 Task: Add publication date of December 7, 2022.
Action: Mouse moved to (723, 73)
Screenshot: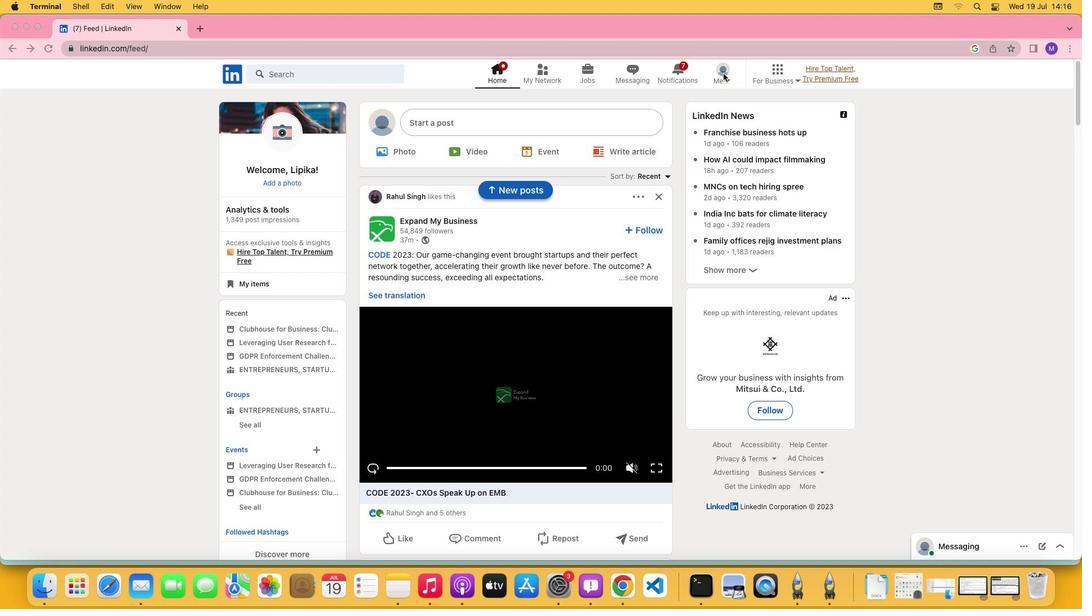 
Action: Mouse pressed left at (723, 73)
Screenshot: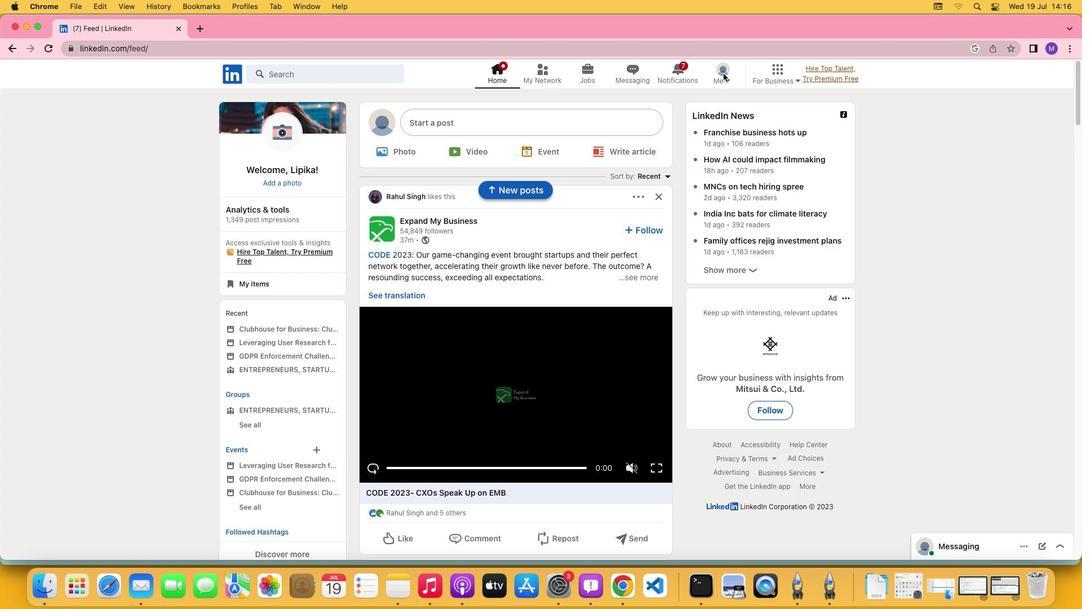 
Action: Mouse moved to (725, 80)
Screenshot: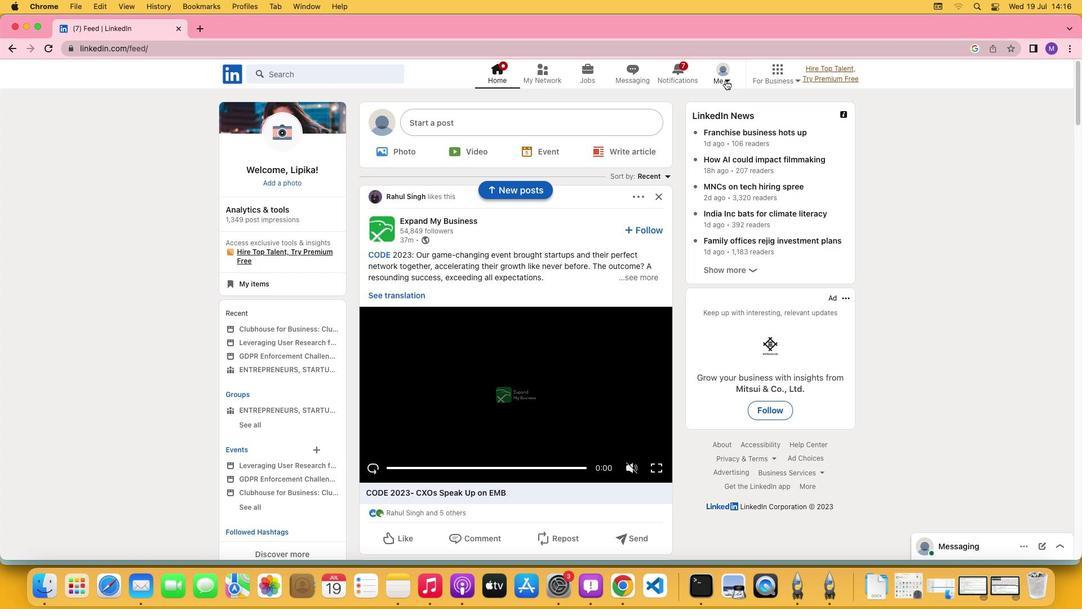 
Action: Mouse pressed left at (725, 80)
Screenshot: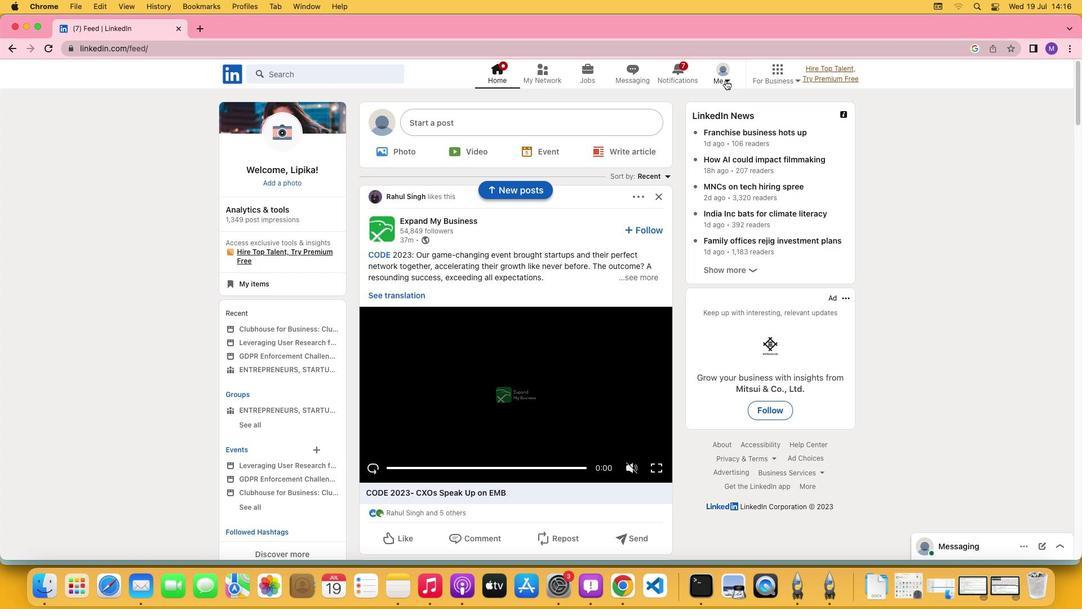 
Action: Mouse moved to (713, 138)
Screenshot: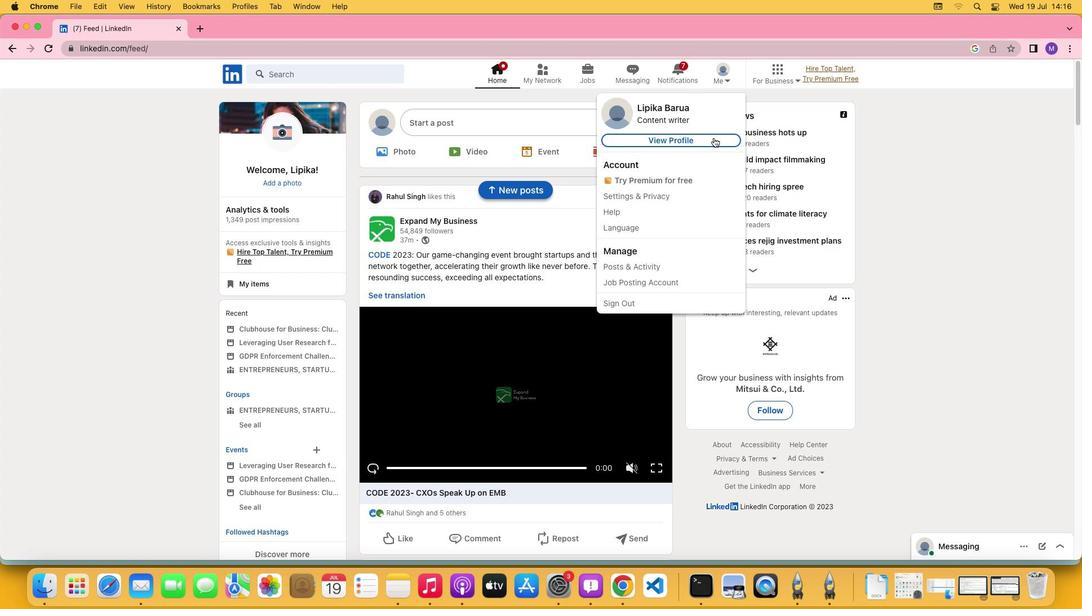 
Action: Mouse pressed left at (713, 138)
Screenshot: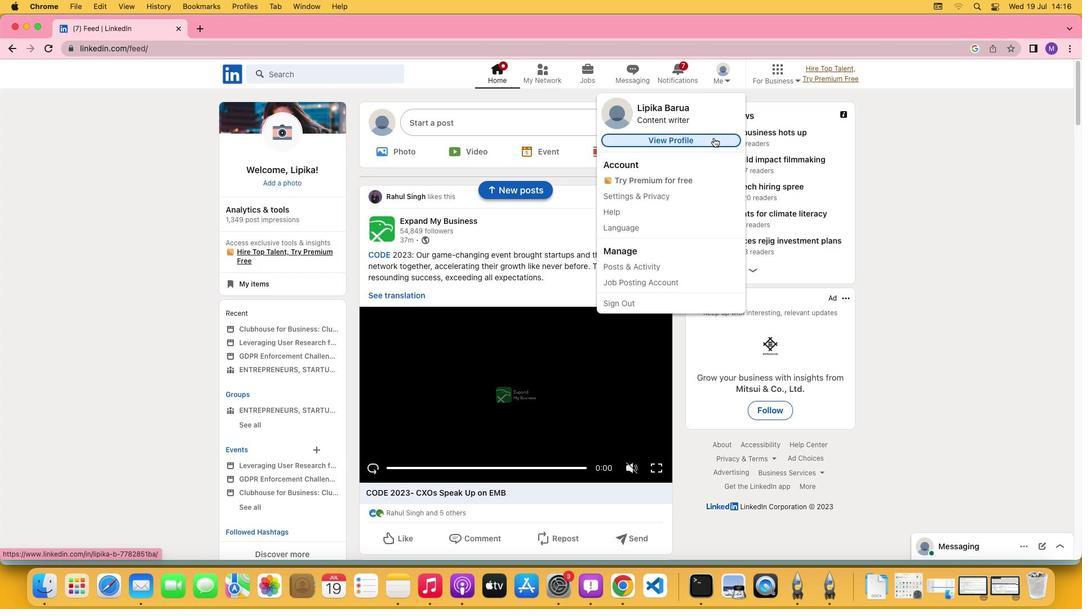 
Action: Mouse moved to (358, 364)
Screenshot: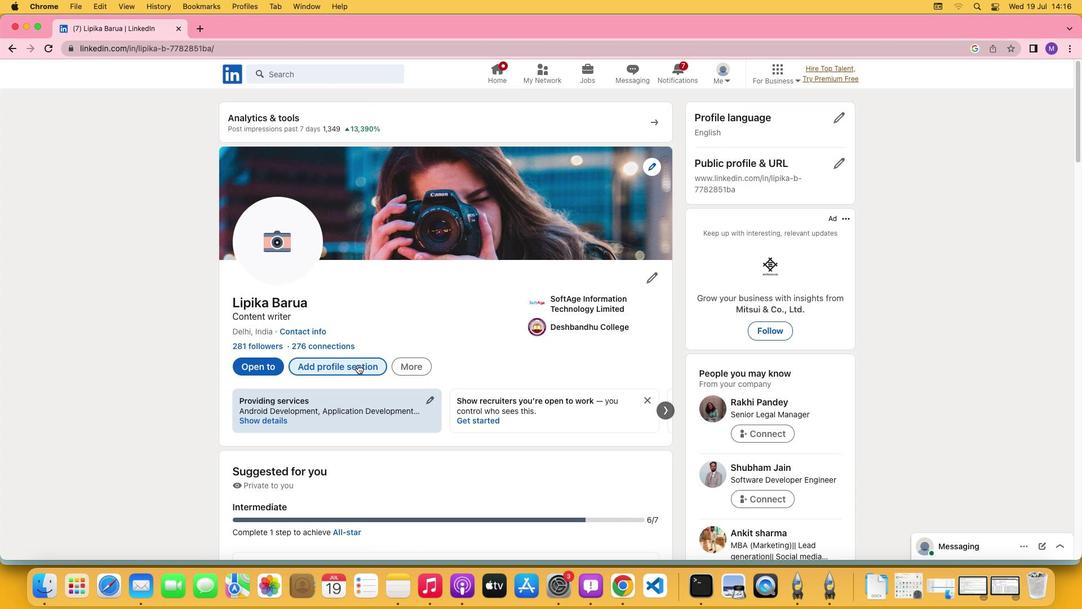 
Action: Mouse pressed left at (358, 364)
Screenshot: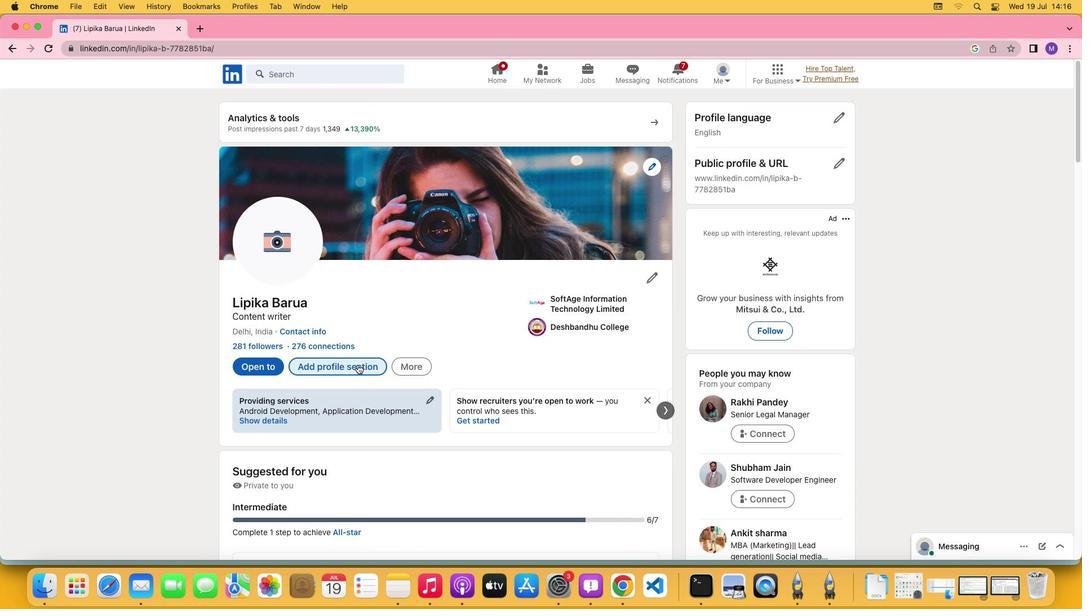 
Action: Mouse moved to (424, 339)
Screenshot: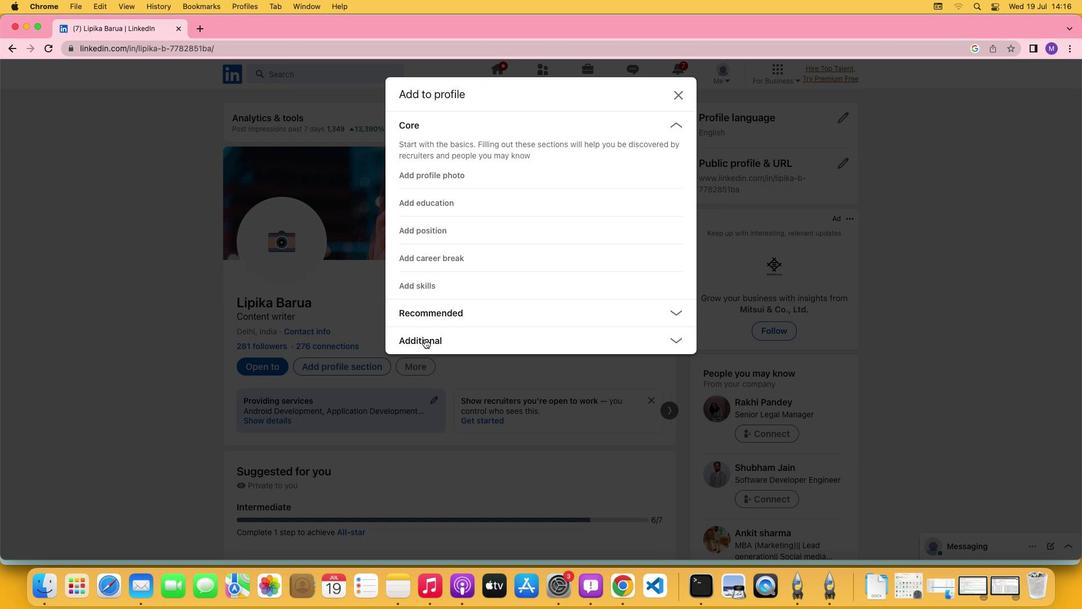 
Action: Mouse pressed left at (424, 339)
Screenshot: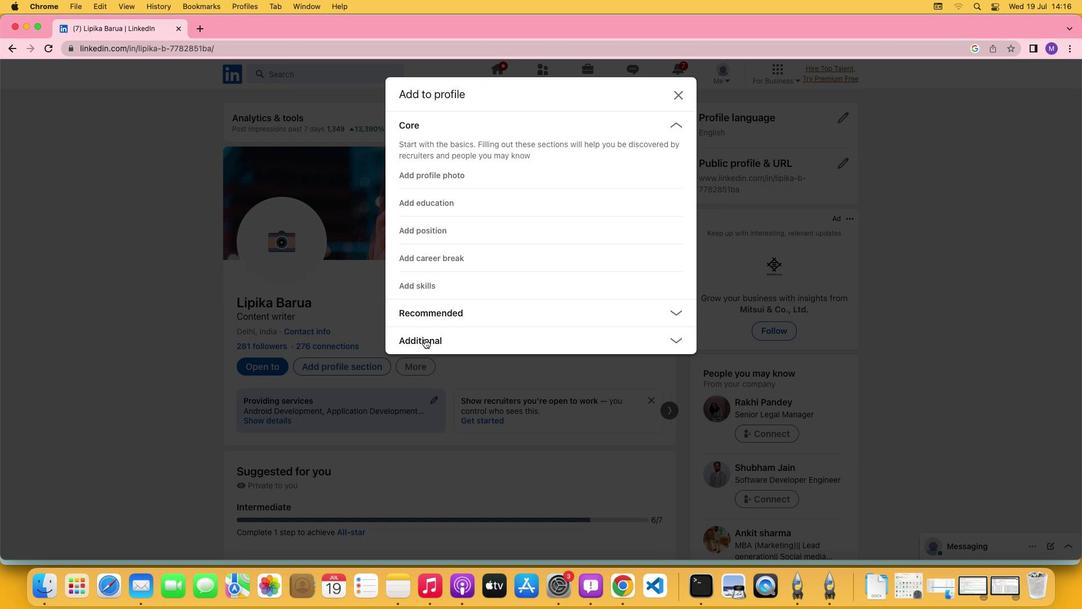 
Action: Mouse moved to (437, 258)
Screenshot: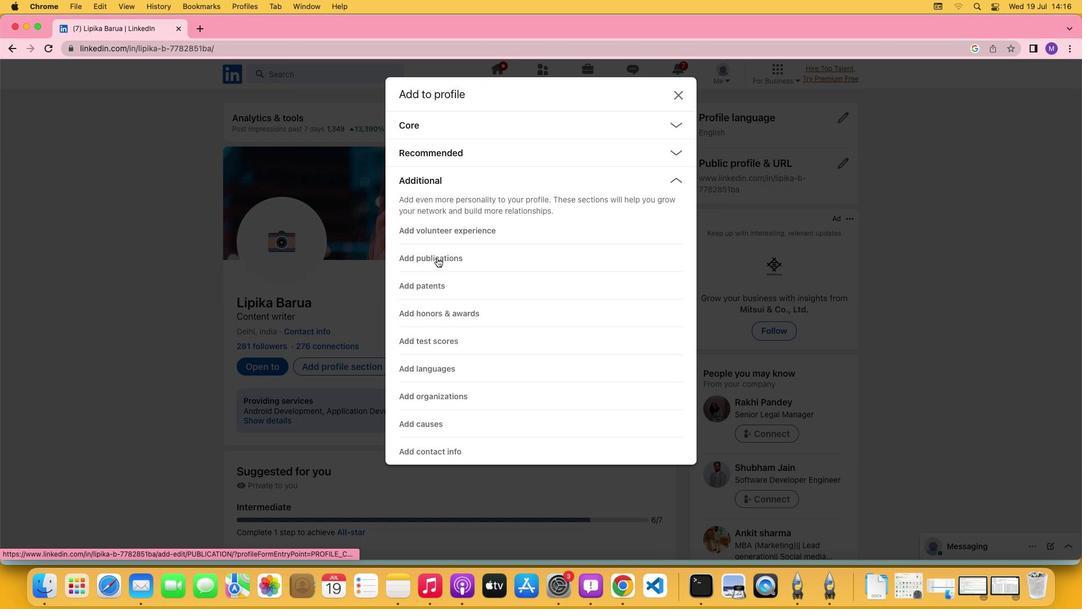 
Action: Mouse pressed left at (437, 258)
Screenshot: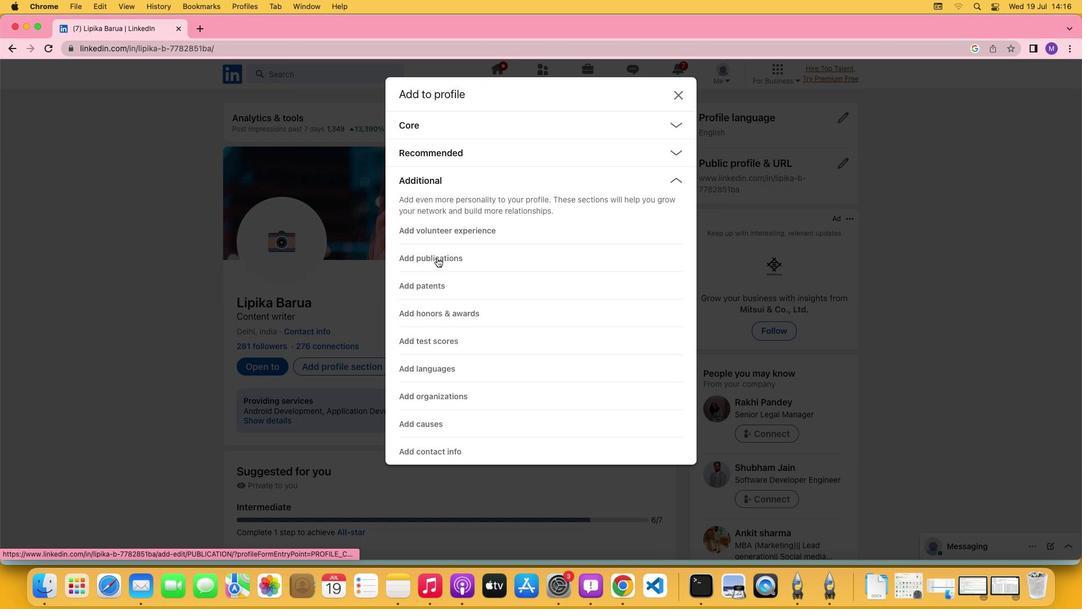 
Action: Mouse moved to (426, 255)
Screenshot: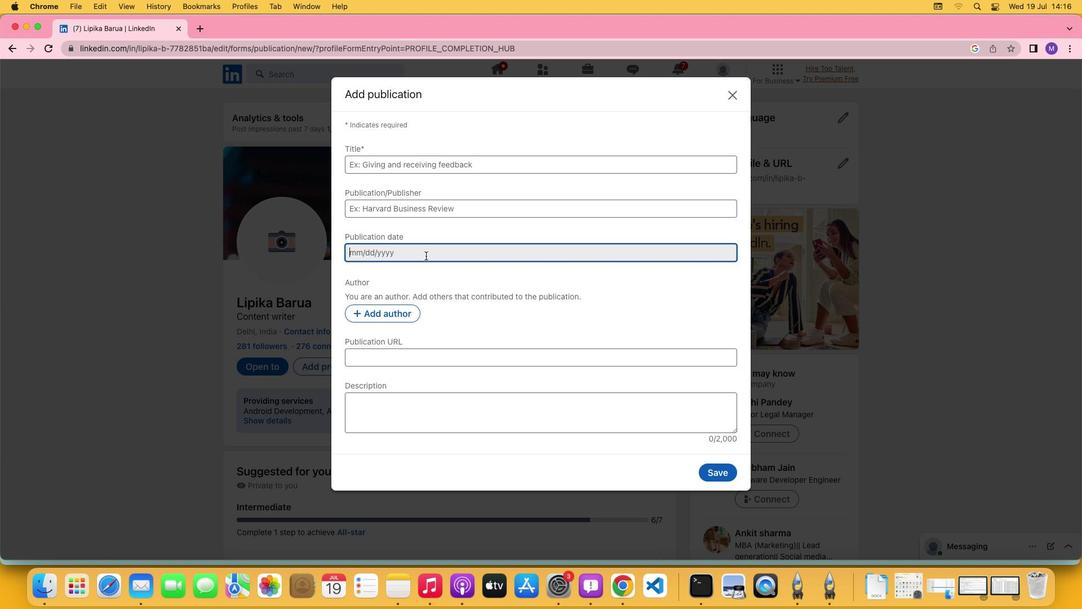
Action: Mouse pressed left at (426, 255)
Screenshot: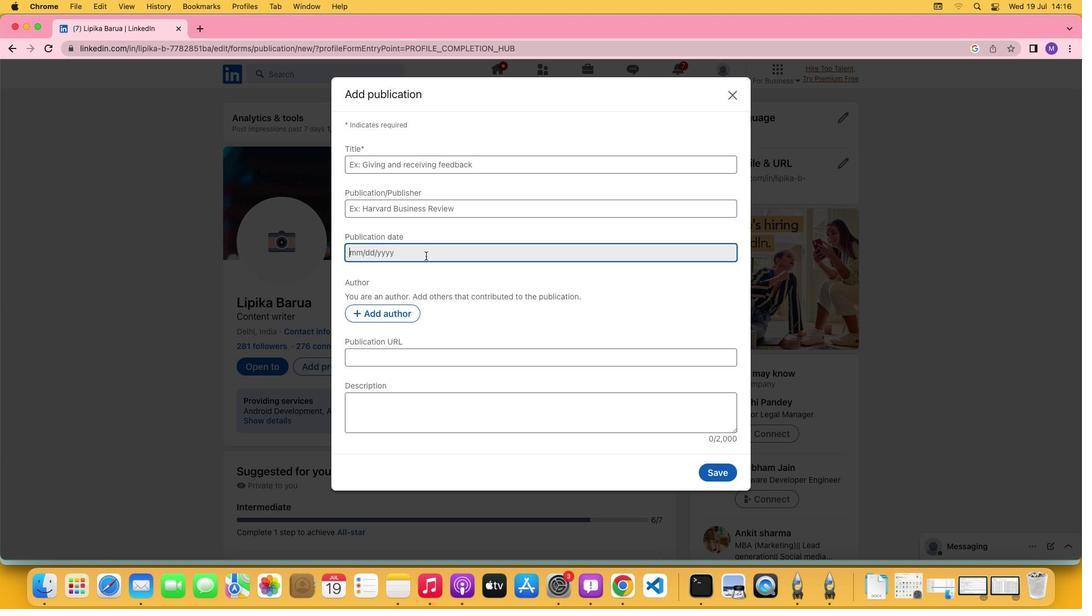 
Action: Mouse moved to (366, 279)
Screenshot: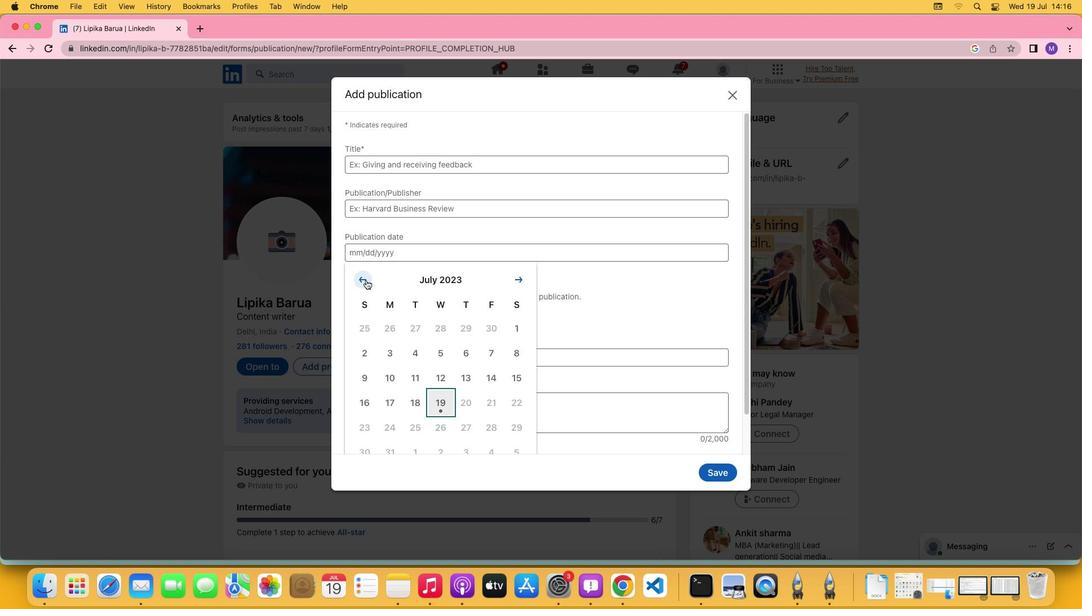 
Action: Mouse pressed left at (366, 279)
Screenshot: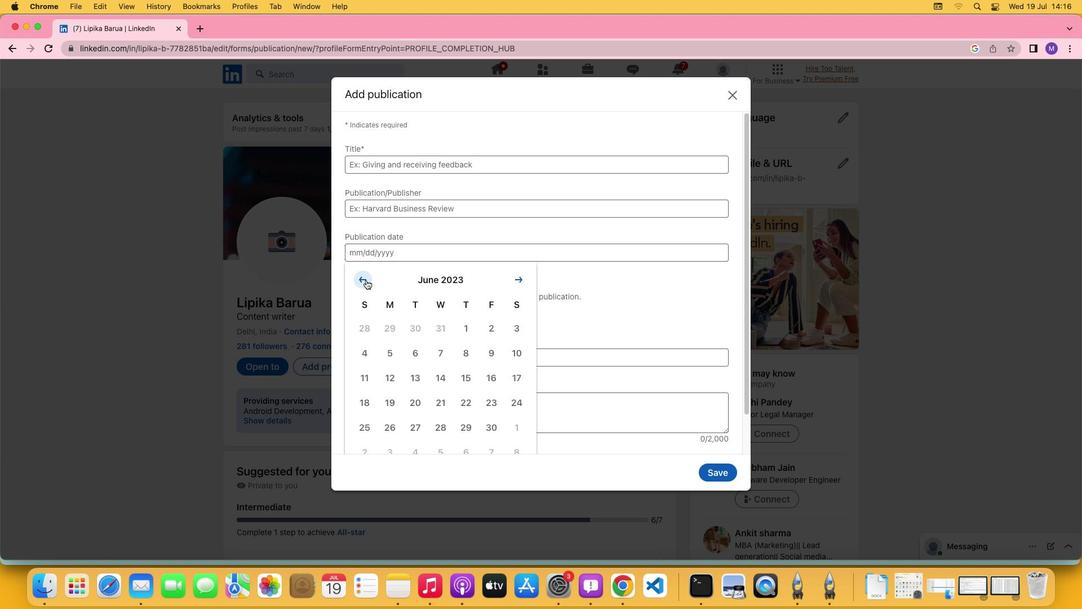 
Action: Mouse pressed left at (366, 279)
Screenshot: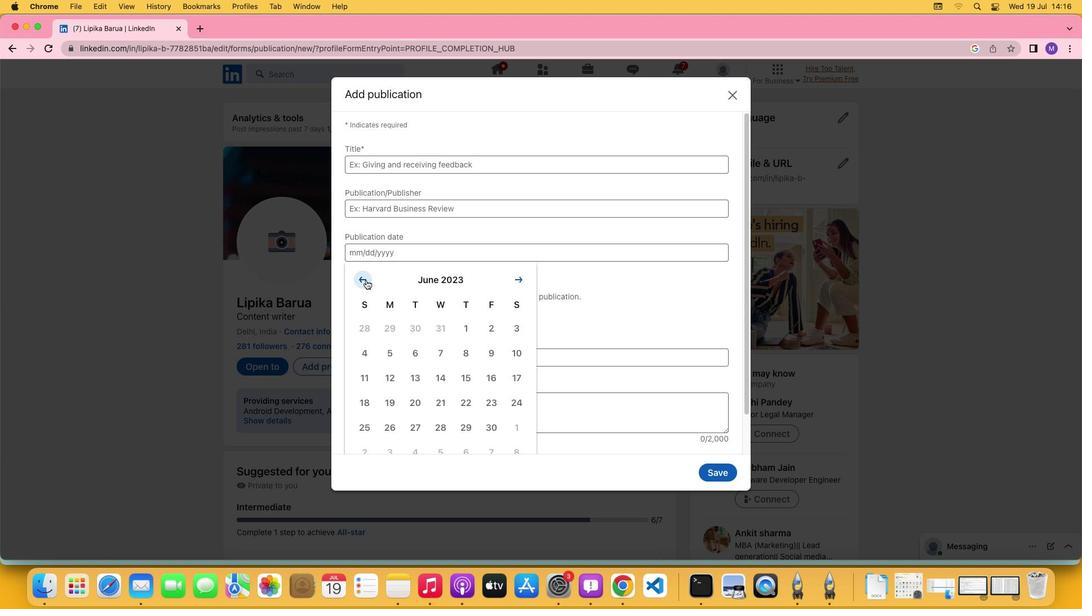
Action: Mouse pressed left at (366, 279)
Screenshot: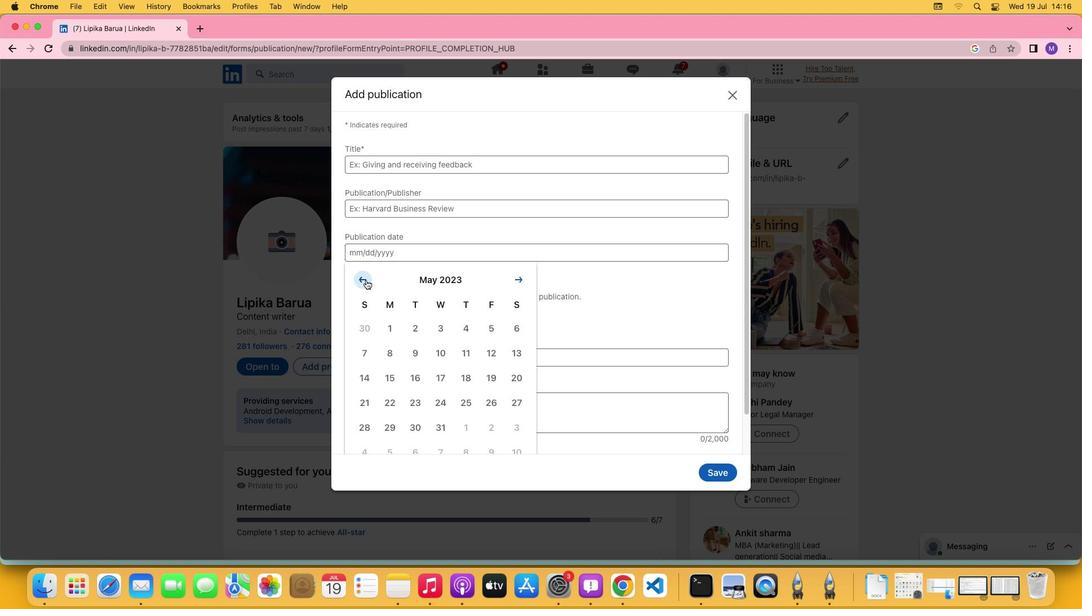 
Action: Mouse pressed left at (366, 279)
Screenshot: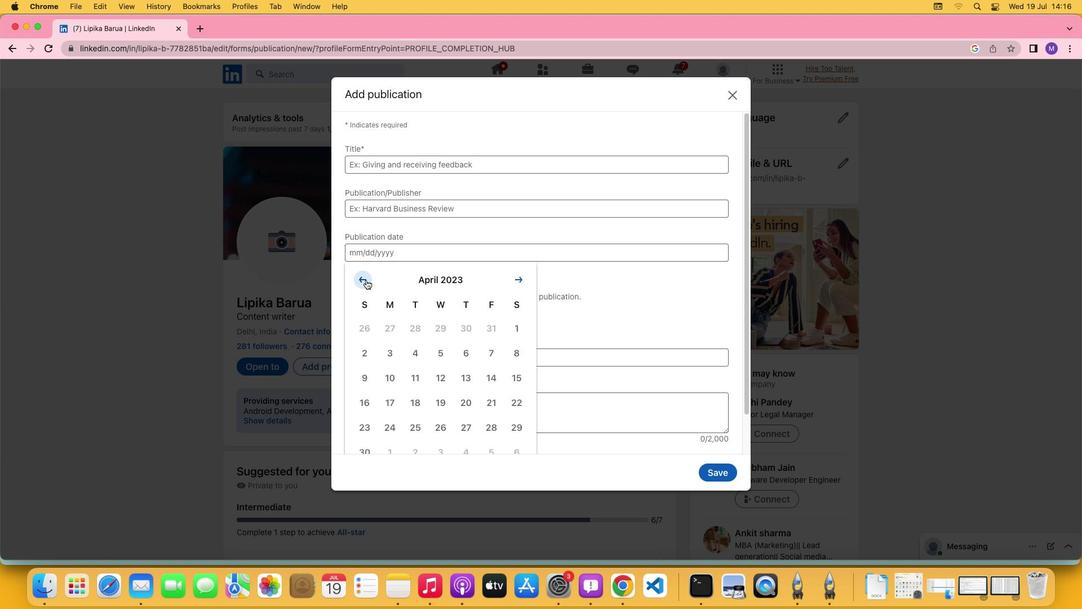 
Action: Mouse pressed left at (366, 279)
Screenshot: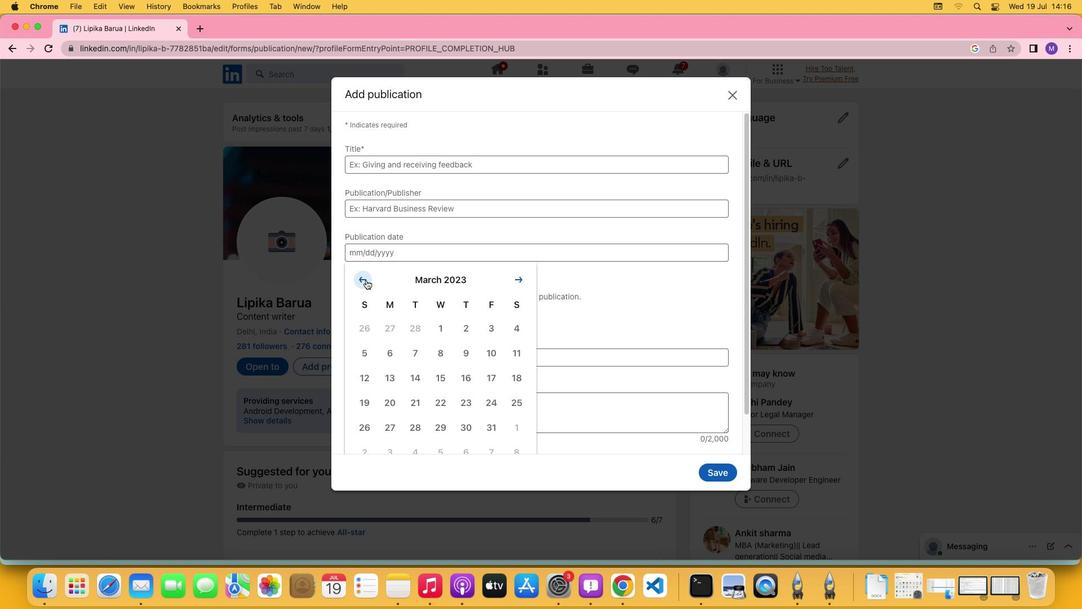 
Action: Mouse pressed left at (366, 279)
Screenshot: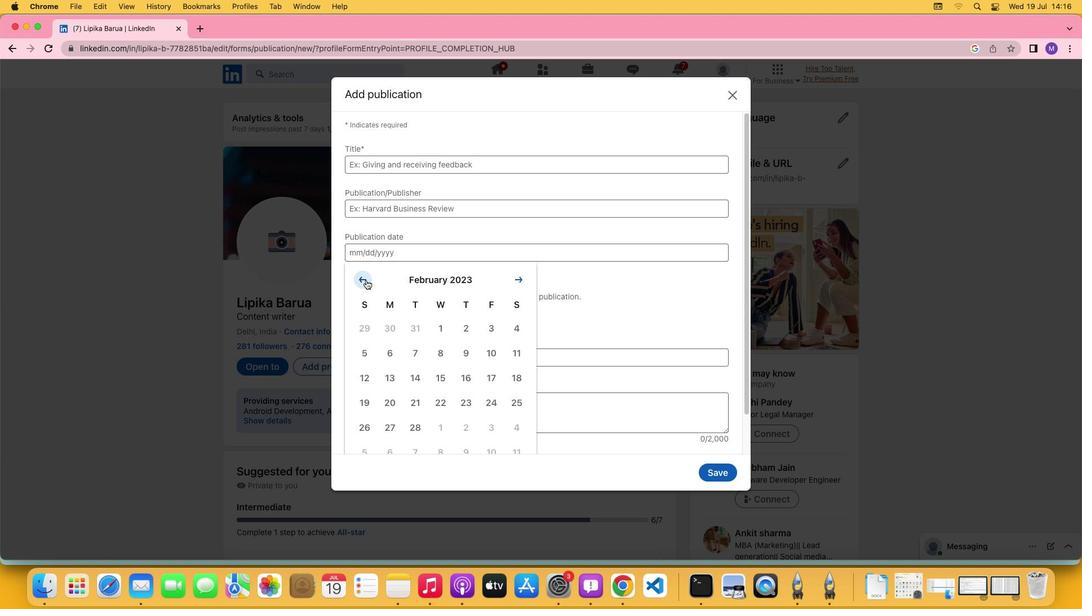 
Action: Mouse pressed left at (366, 279)
Screenshot: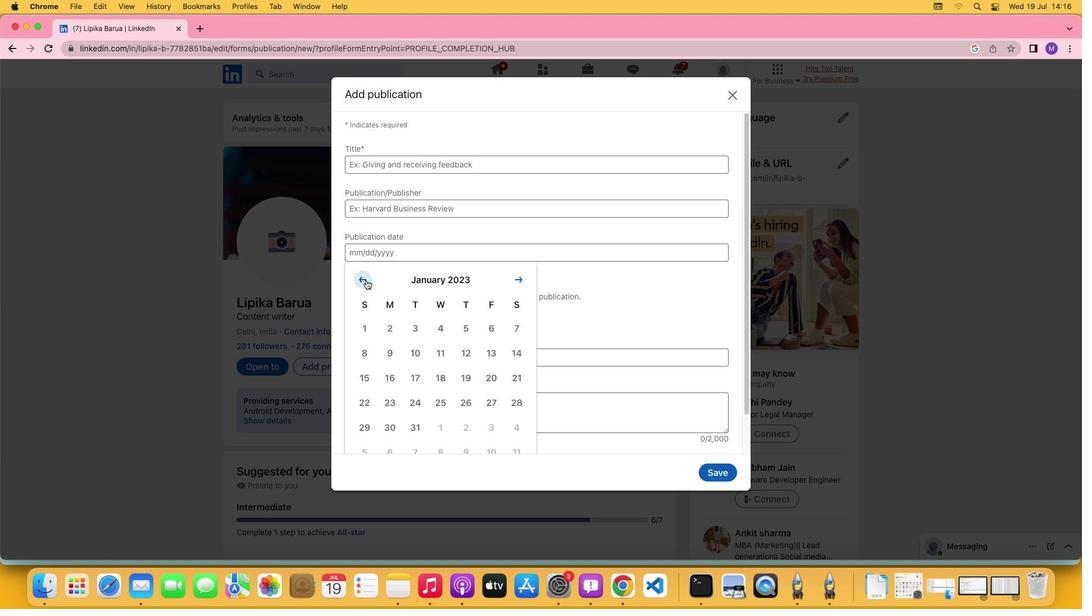 
Action: Mouse moved to (438, 353)
Screenshot: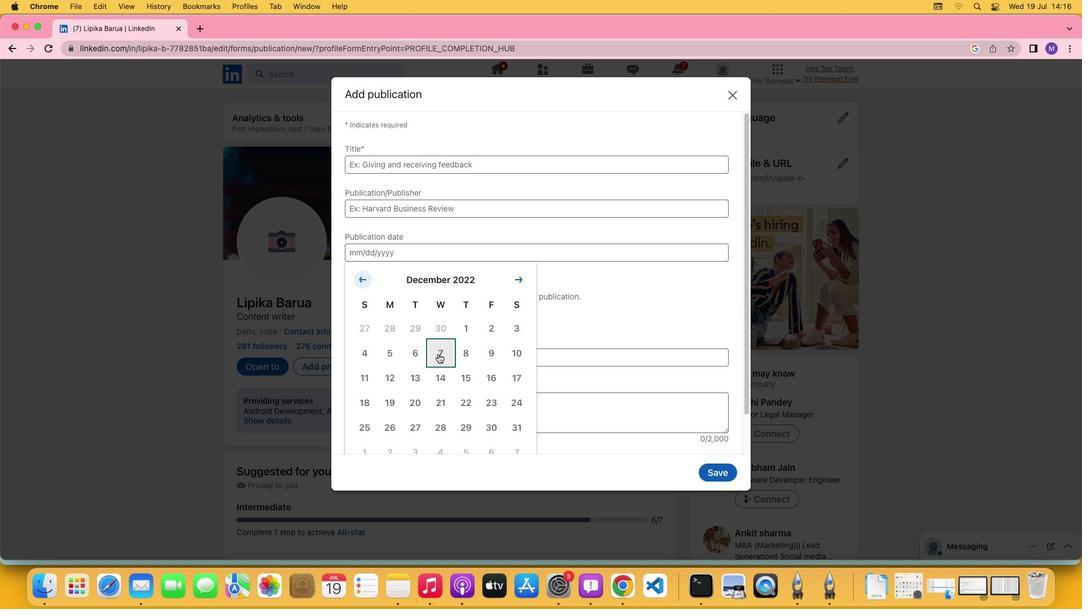 
Action: Mouse pressed left at (438, 353)
Screenshot: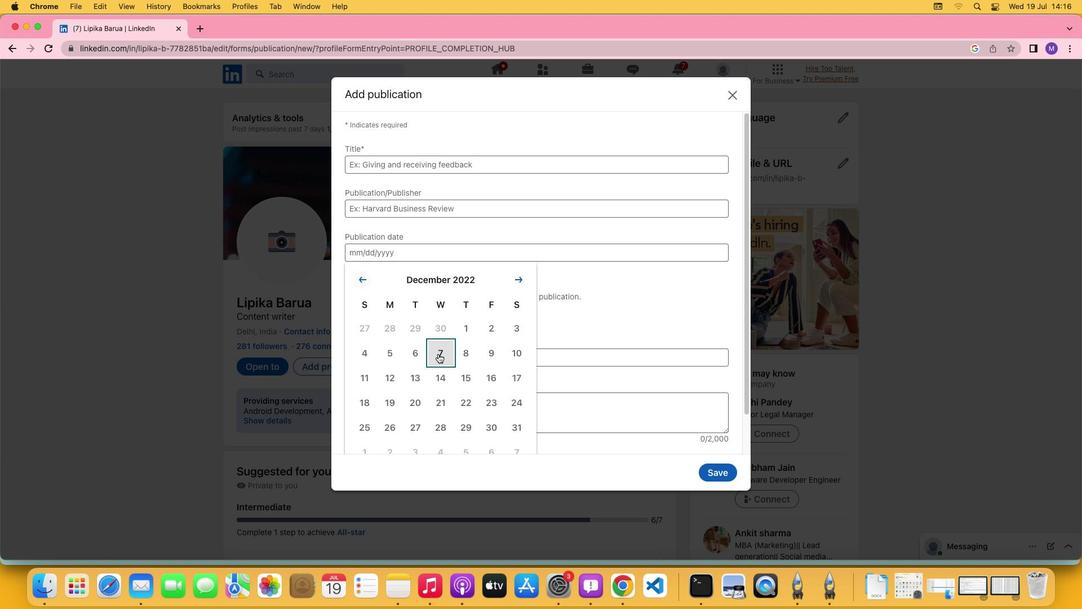 
Action: Mouse moved to (440, 353)
Screenshot: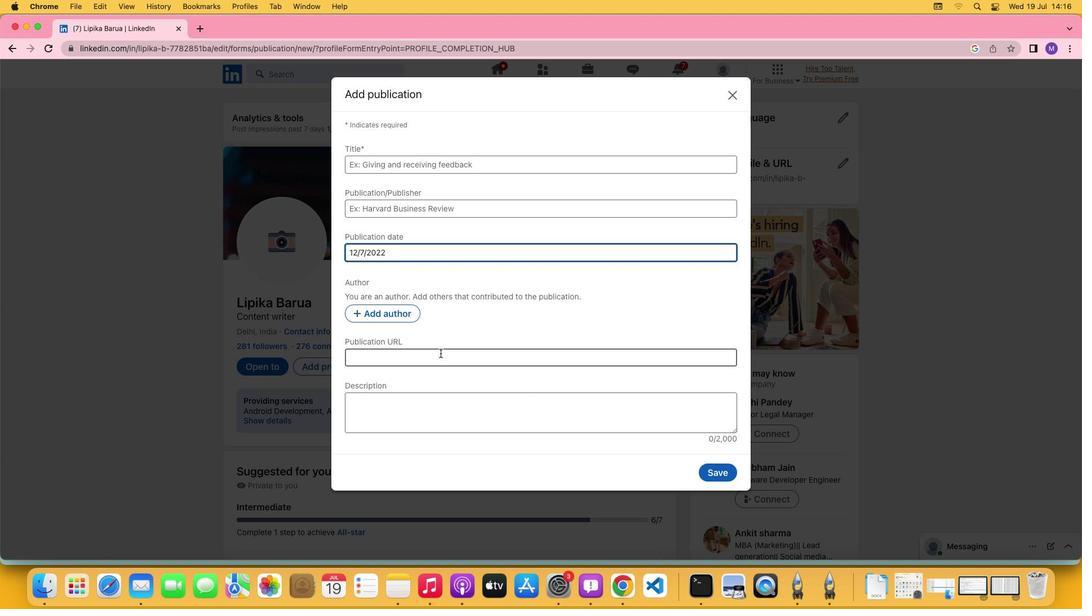 
